 Task: Review a repository's "Traffic Insights" to analyze visitor data.
Action: Mouse moved to (769, 55)
Screenshot: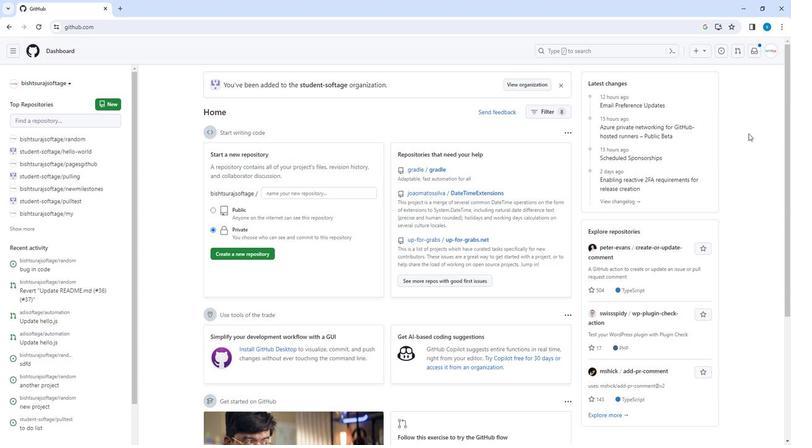 
Action: Mouse pressed left at (769, 55)
Screenshot: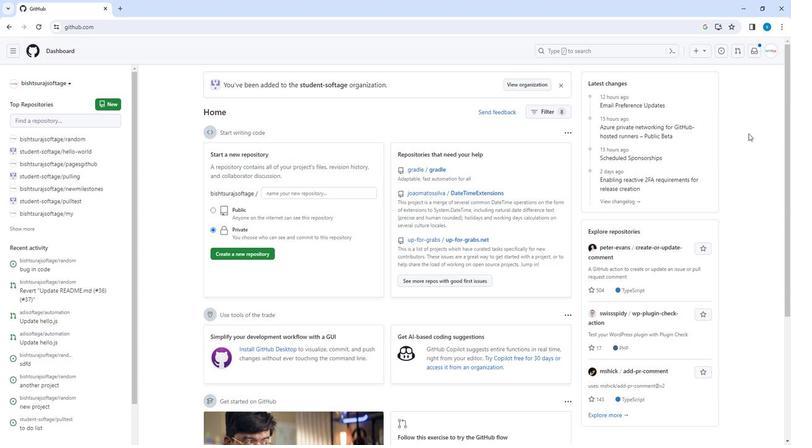 
Action: Mouse moved to (712, 127)
Screenshot: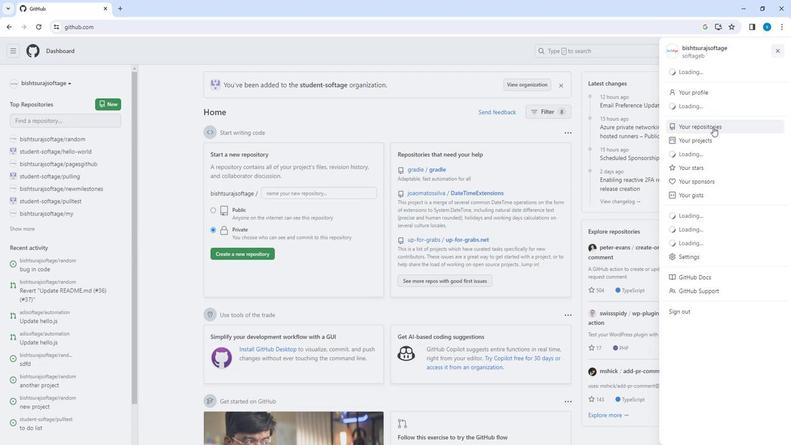 
Action: Mouse pressed left at (712, 127)
Screenshot: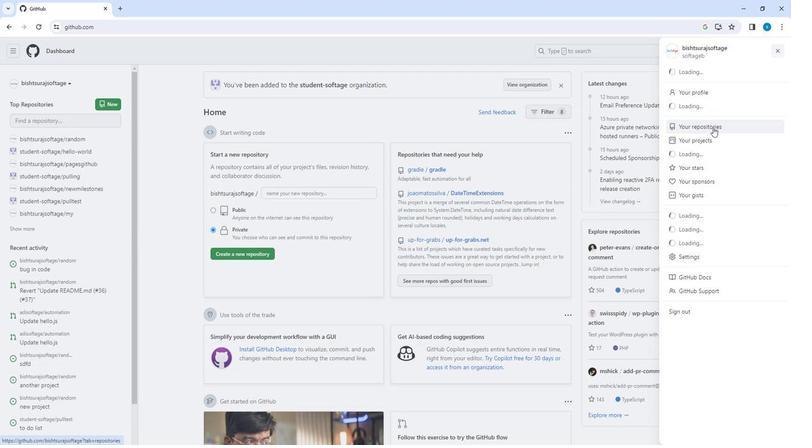 
Action: Mouse moved to (501, 295)
Screenshot: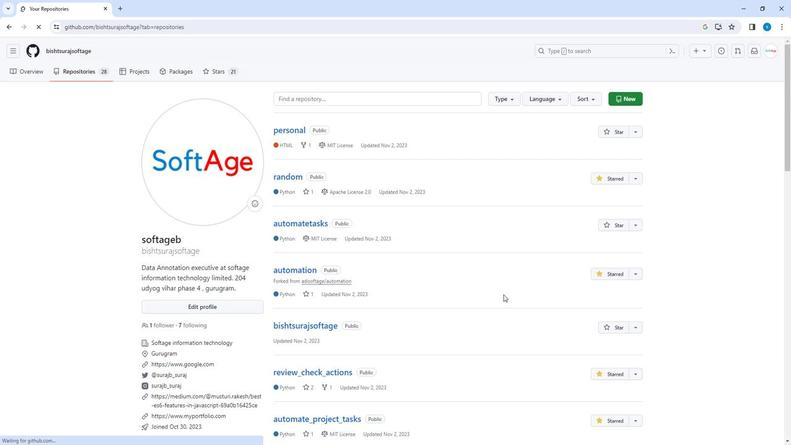 
Action: Mouse scrolled (501, 295) with delta (0, 0)
Screenshot: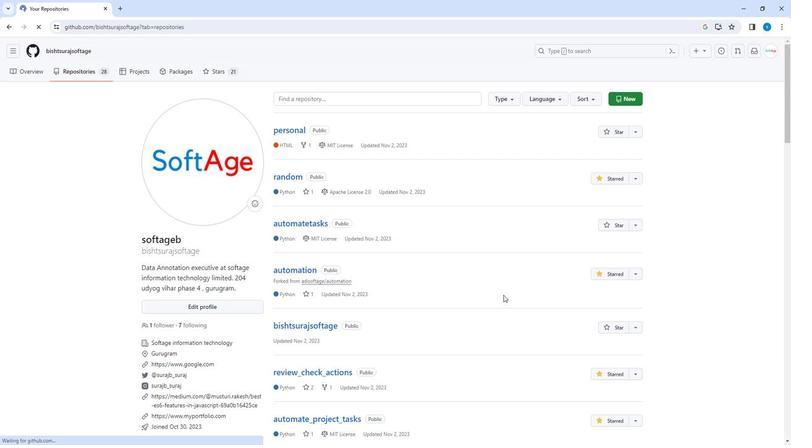 
Action: Mouse scrolled (501, 295) with delta (0, 0)
Screenshot: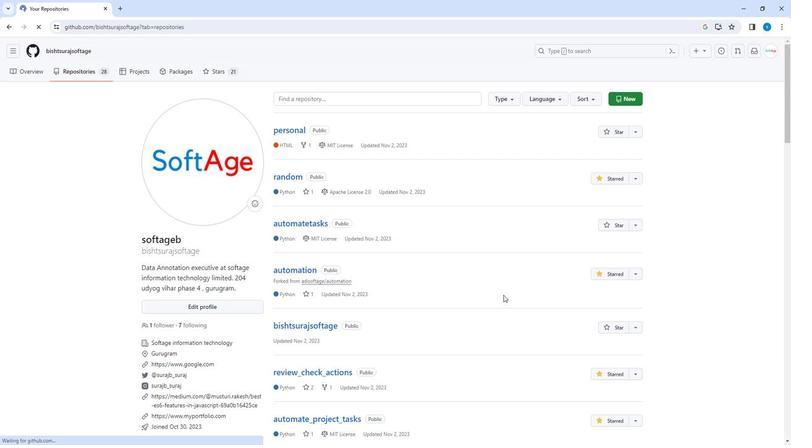 
Action: Mouse scrolled (501, 295) with delta (0, 0)
Screenshot: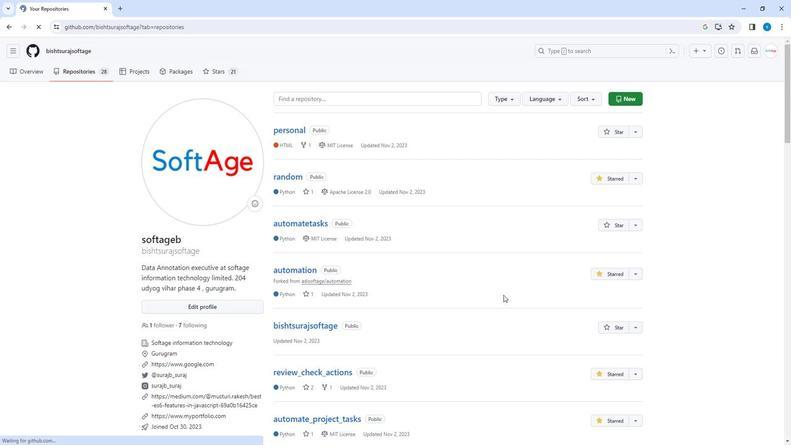 
Action: Mouse scrolled (501, 295) with delta (0, 0)
Screenshot: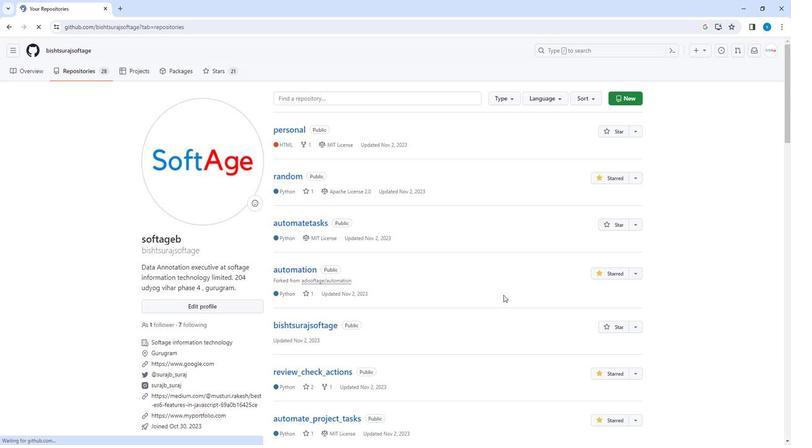 
Action: Mouse scrolled (501, 295) with delta (0, 0)
Screenshot: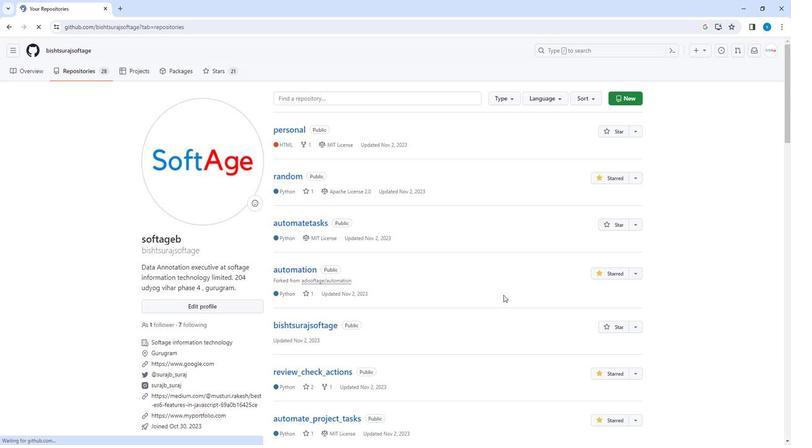 
Action: Mouse scrolled (501, 295) with delta (0, 0)
Screenshot: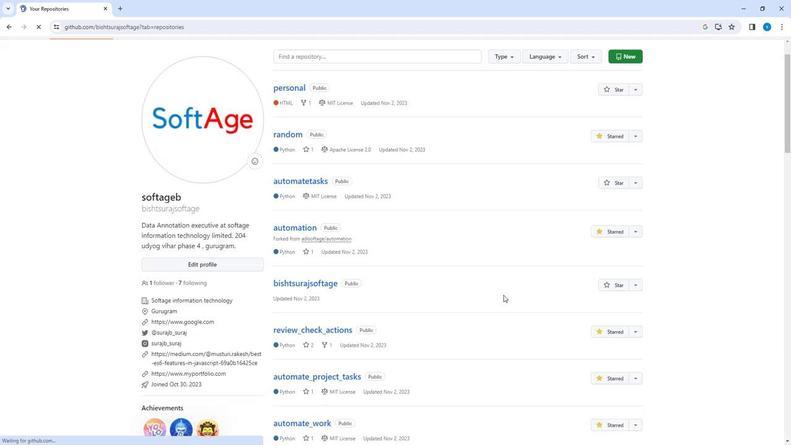 
Action: Mouse moved to (501, 296)
Screenshot: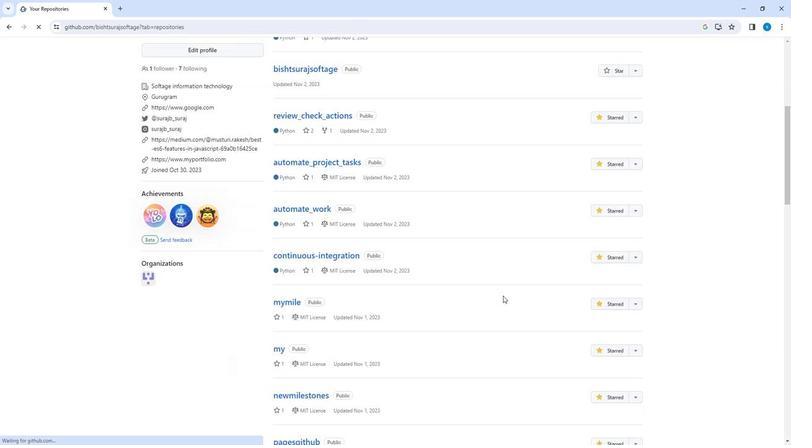 
Action: Mouse scrolled (501, 296) with delta (0, 0)
Screenshot: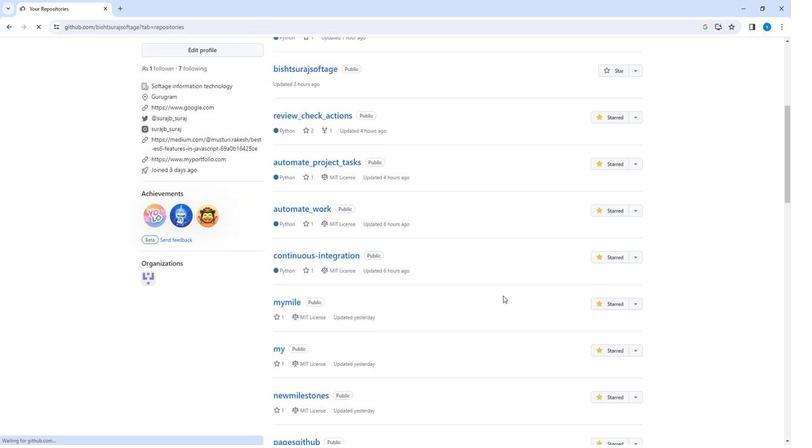 
Action: Mouse scrolled (501, 296) with delta (0, 0)
Screenshot: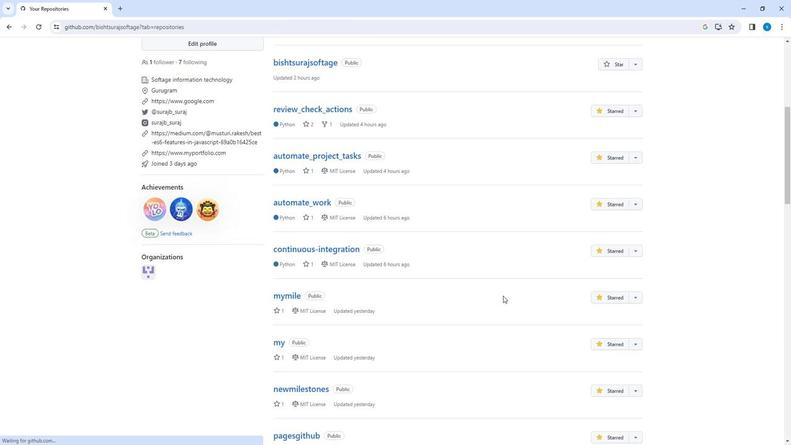 
Action: Mouse scrolled (501, 296) with delta (0, 0)
Screenshot: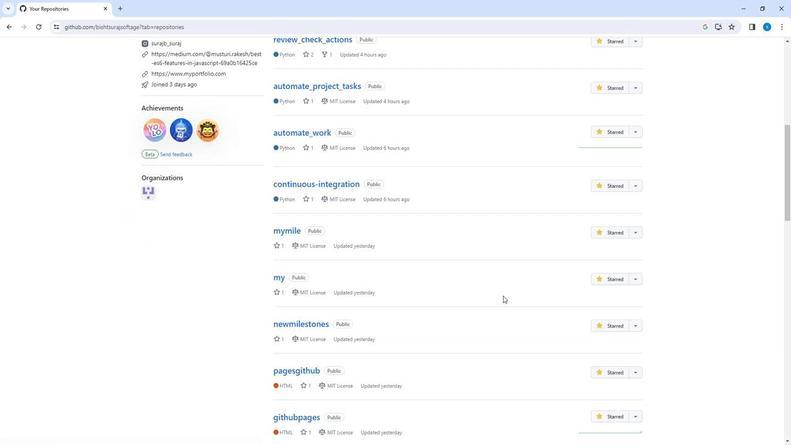 
Action: Mouse scrolled (501, 296) with delta (0, 0)
Screenshot: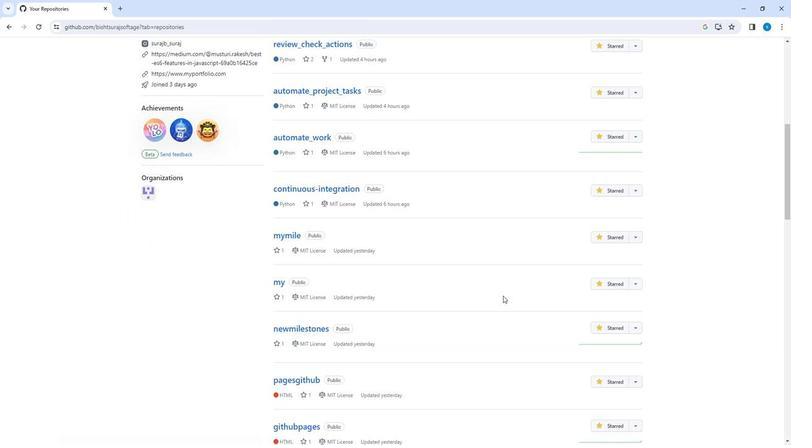 
Action: Mouse scrolled (501, 296) with delta (0, 0)
Screenshot: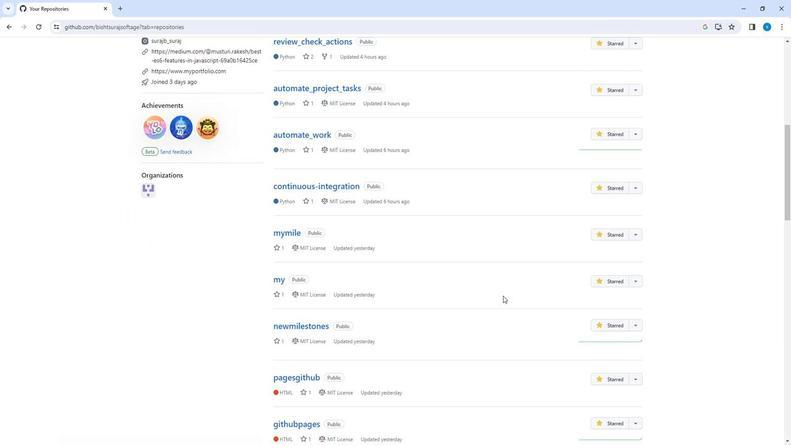
Action: Mouse scrolled (501, 296) with delta (0, 0)
Screenshot: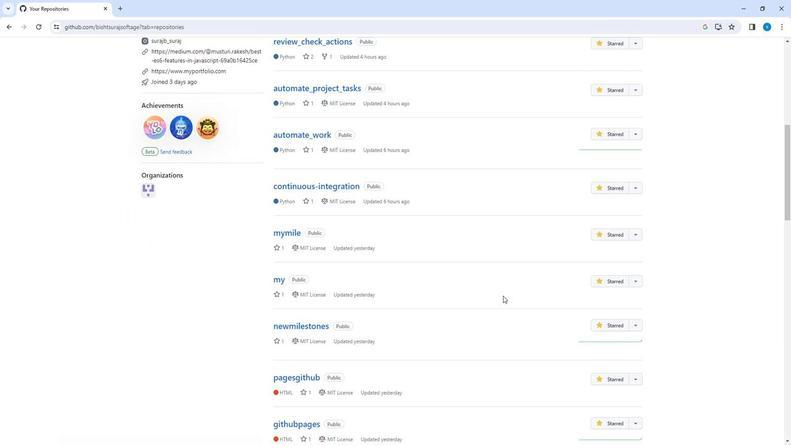 
Action: Mouse scrolled (501, 296) with delta (0, 0)
Screenshot: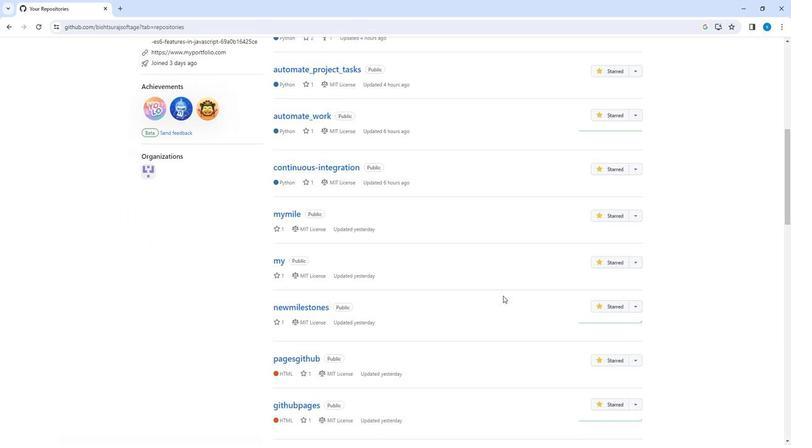
Action: Mouse scrolled (501, 296) with delta (0, 0)
Screenshot: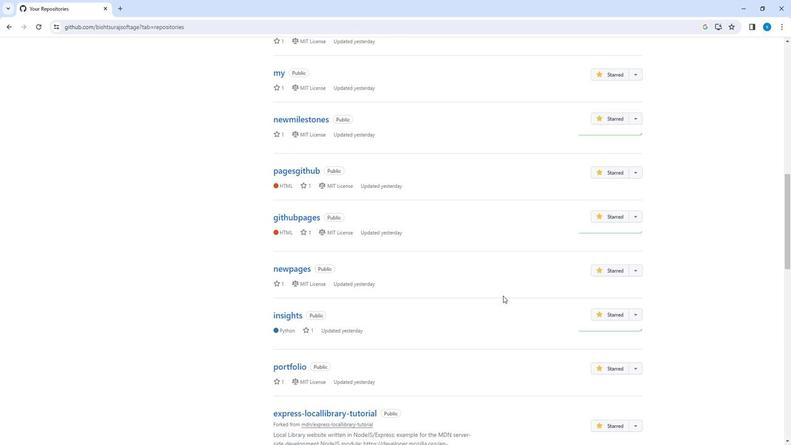 
Action: Mouse scrolled (501, 296) with delta (0, 0)
Screenshot: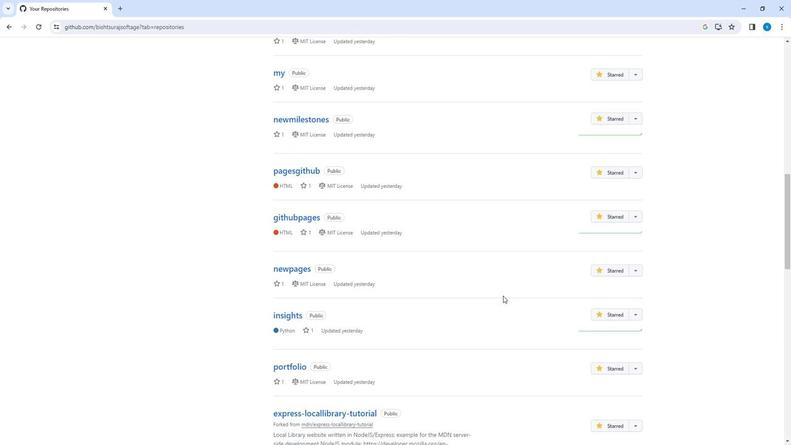 
Action: Mouse scrolled (501, 296) with delta (0, 0)
Screenshot: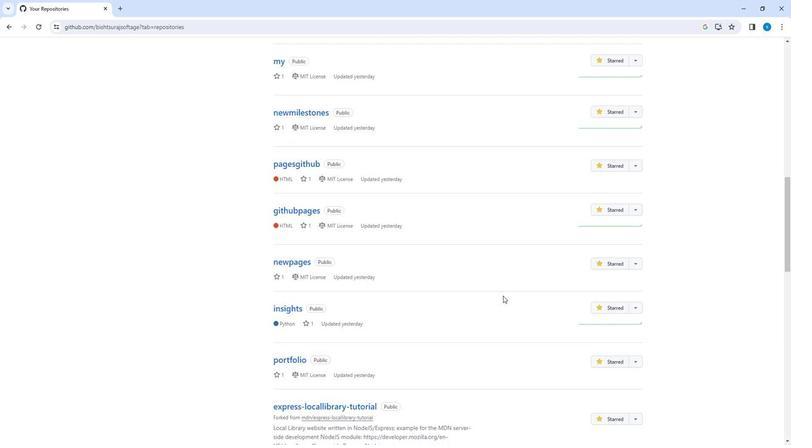 
Action: Mouse moved to (316, 320)
Screenshot: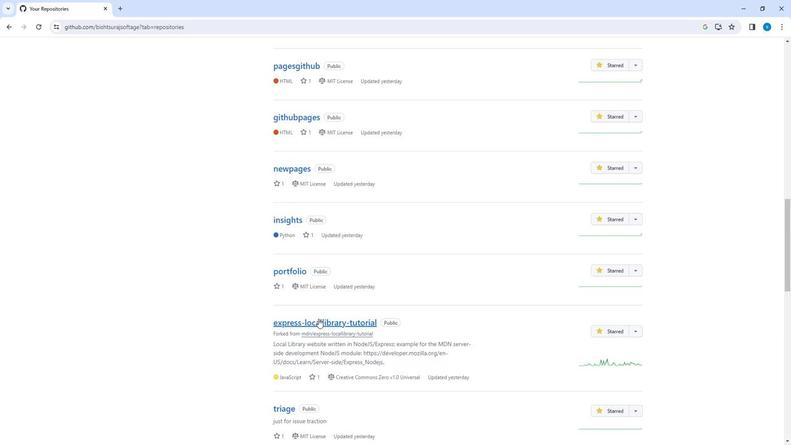 
Action: Mouse pressed left at (316, 320)
Screenshot: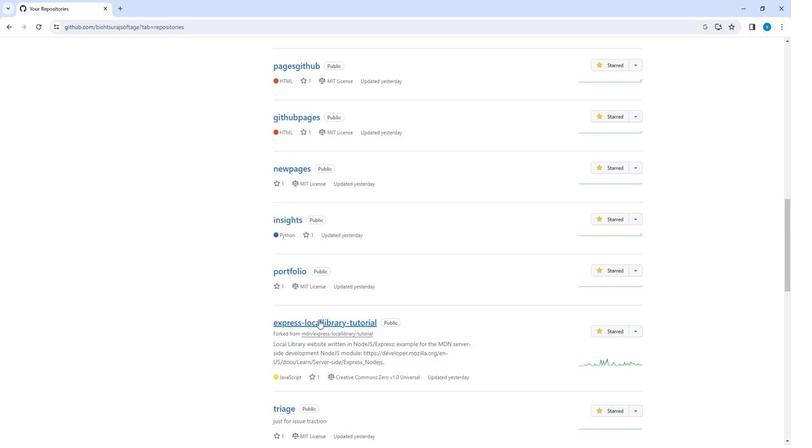 
Action: Mouse moved to (306, 75)
Screenshot: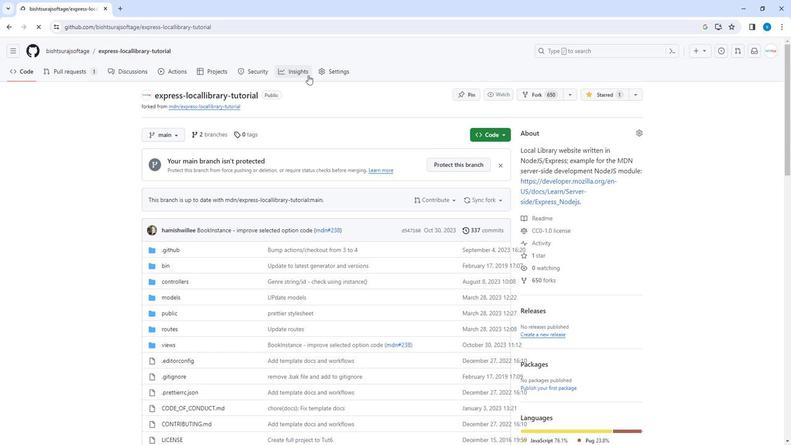 
Action: Mouse pressed left at (306, 75)
Screenshot: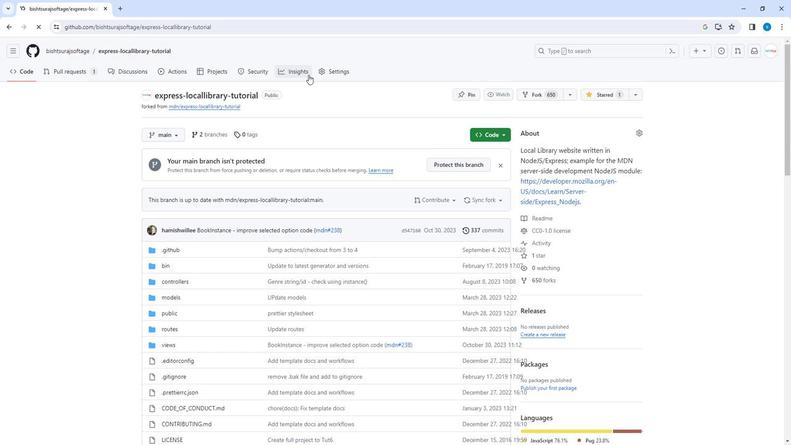 
Action: Mouse moved to (208, 148)
Screenshot: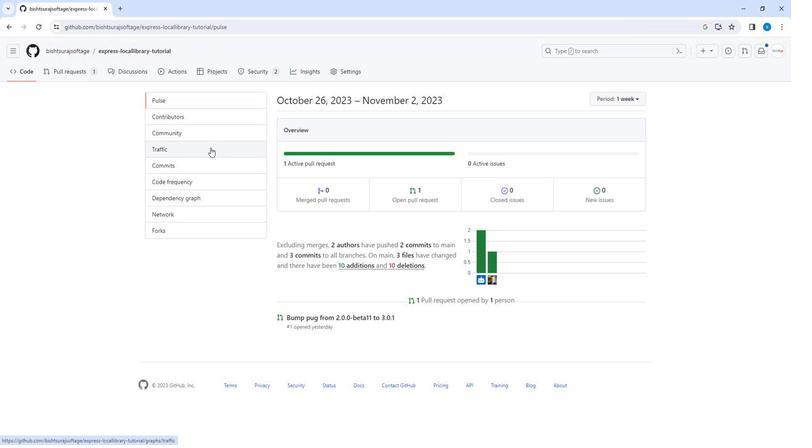 
Action: Mouse pressed left at (208, 148)
Screenshot: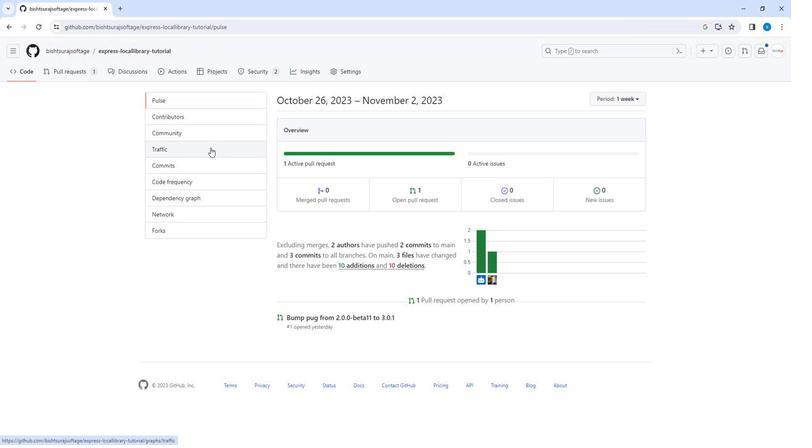 
Action: Mouse moved to (513, 220)
Screenshot: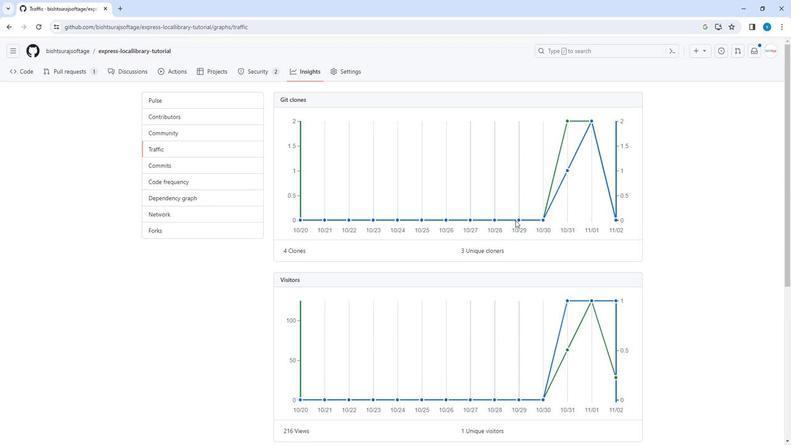 
Action: Mouse scrolled (513, 220) with delta (0, 0)
Screenshot: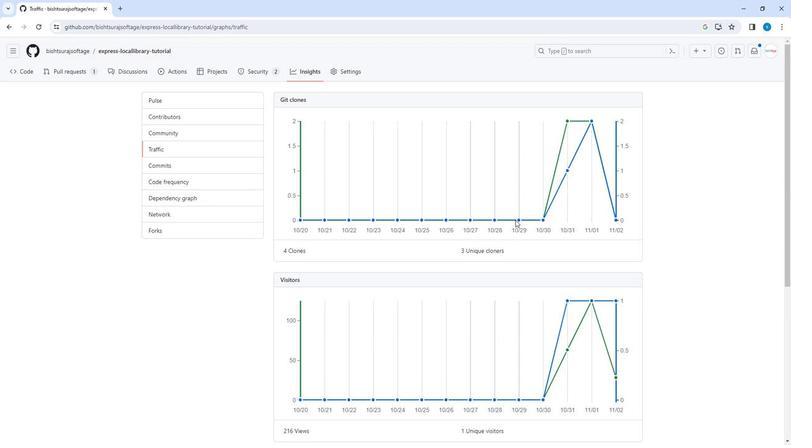 
Action: Mouse scrolled (513, 220) with delta (0, 0)
Screenshot: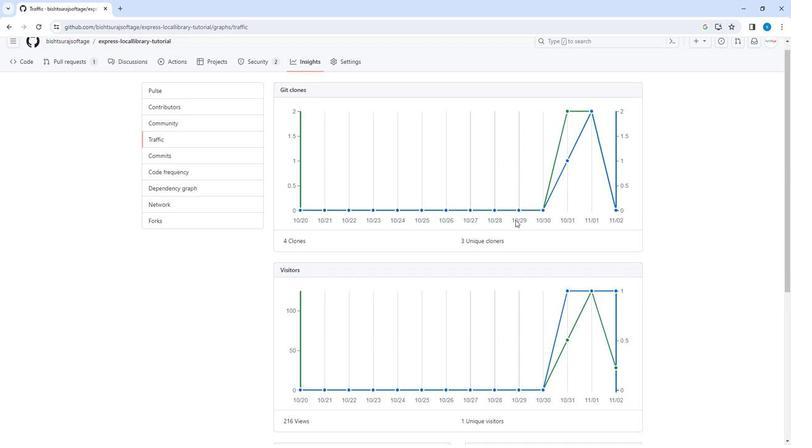 
Action: Mouse scrolled (513, 220) with delta (0, 0)
Screenshot: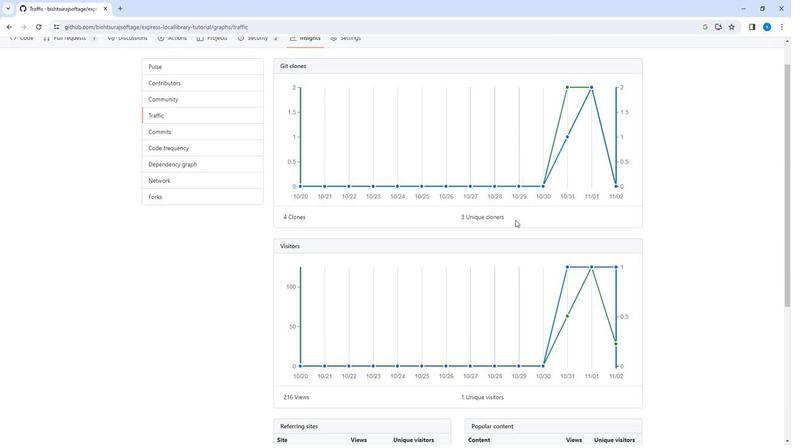 
Action: Mouse scrolled (513, 220) with delta (0, 0)
Screenshot: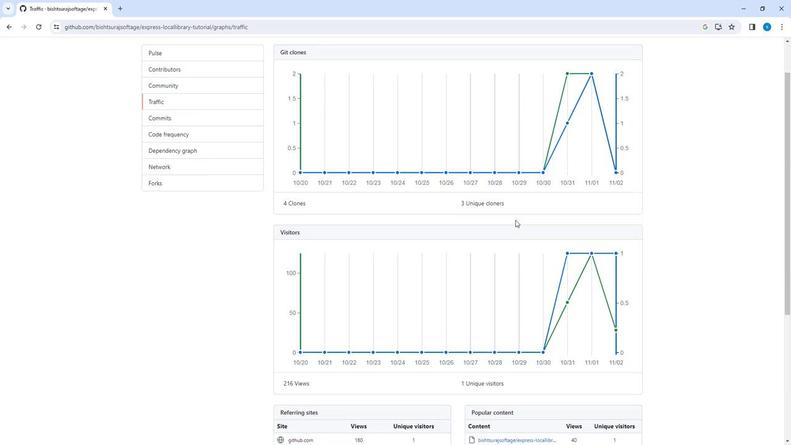 
Action: Mouse scrolled (513, 220) with delta (0, 0)
Screenshot: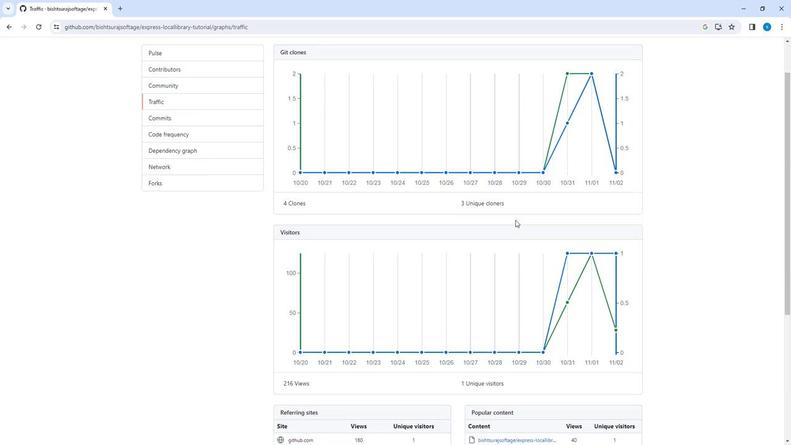 
Action: Mouse moved to (513, 222)
Screenshot: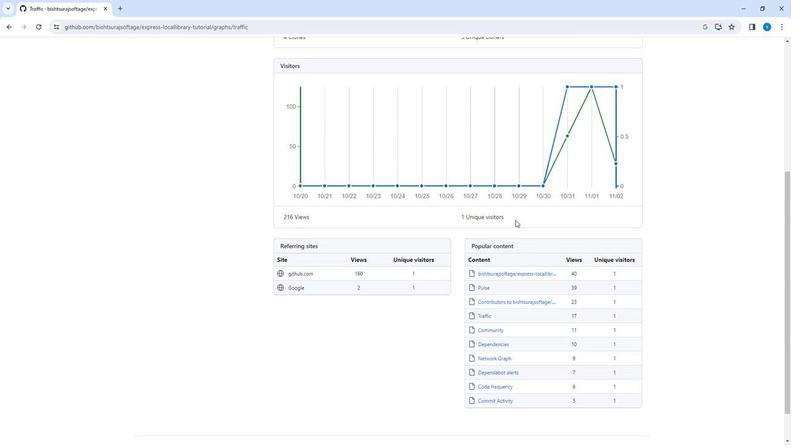
Action: Mouse scrolled (513, 222) with delta (0, 0)
Screenshot: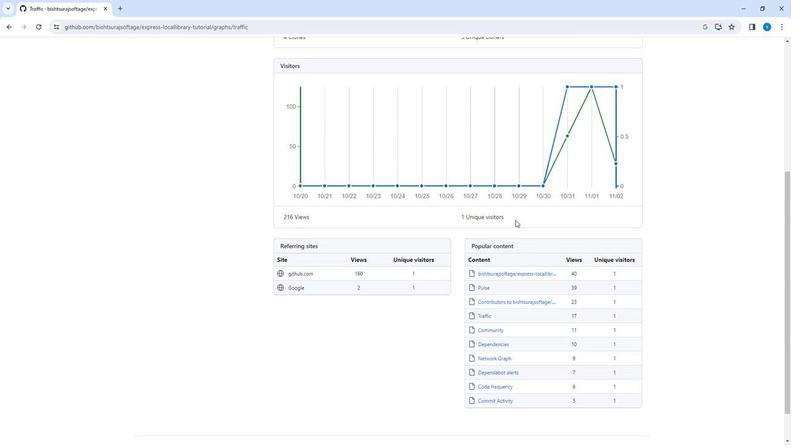 
Action: Mouse moved to (357, 257)
Screenshot: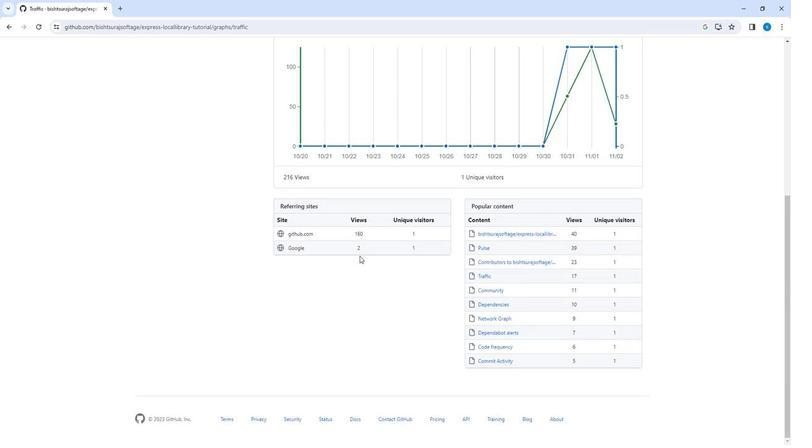 
Action: Mouse scrolled (357, 257) with delta (0, 0)
Screenshot: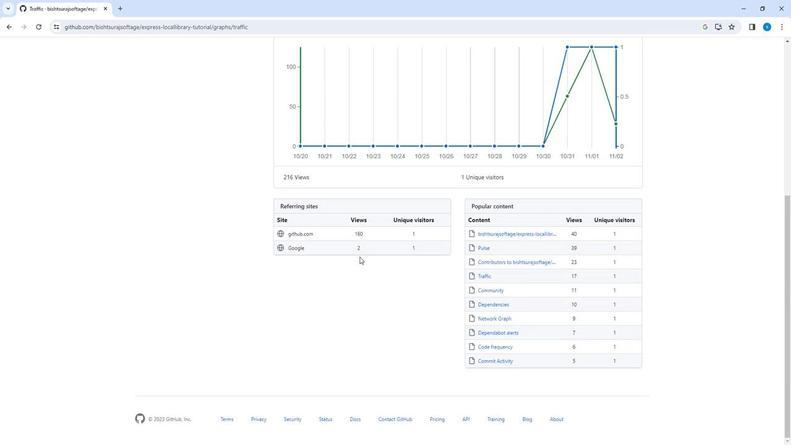 
Action: Mouse scrolled (357, 257) with delta (0, 0)
Screenshot: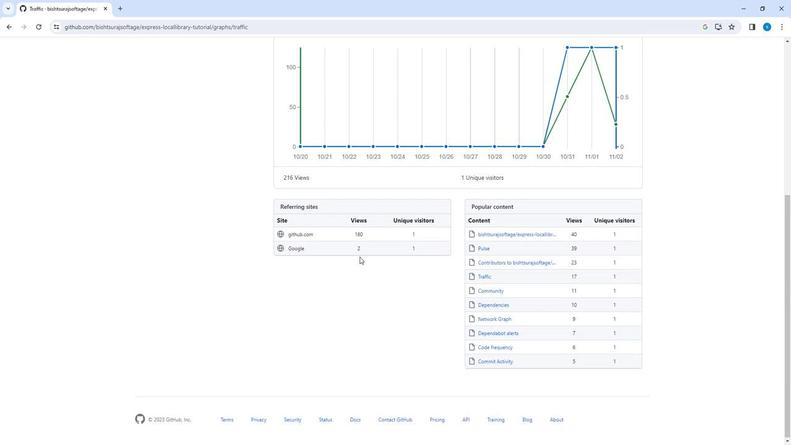 
Action: Mouse scrolled (357, 257) with delta (0, 0)
Screenshot: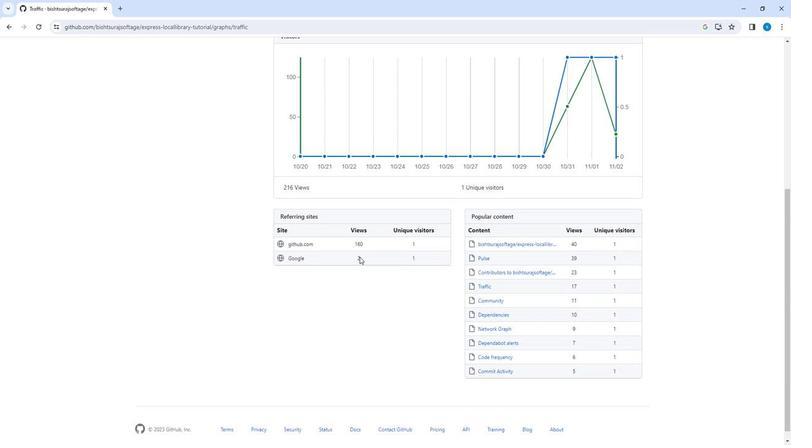 
Action: Mouse moved to (582, 254)
Screenshot: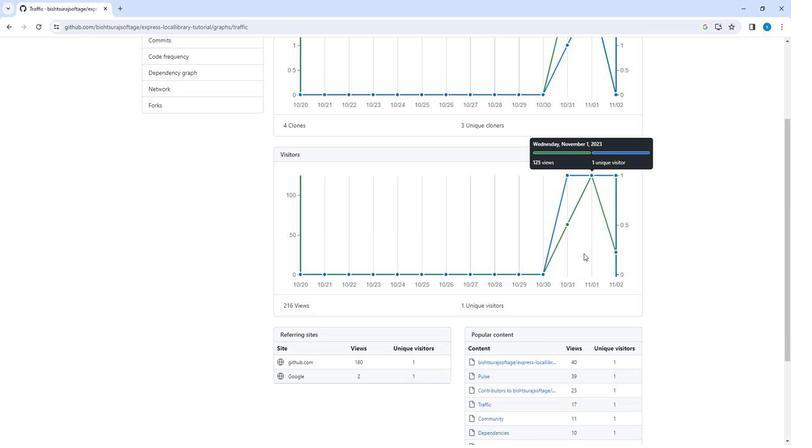 
Action: Mouse scrolled (582, 254) with delta (0, 0)
Screenshot: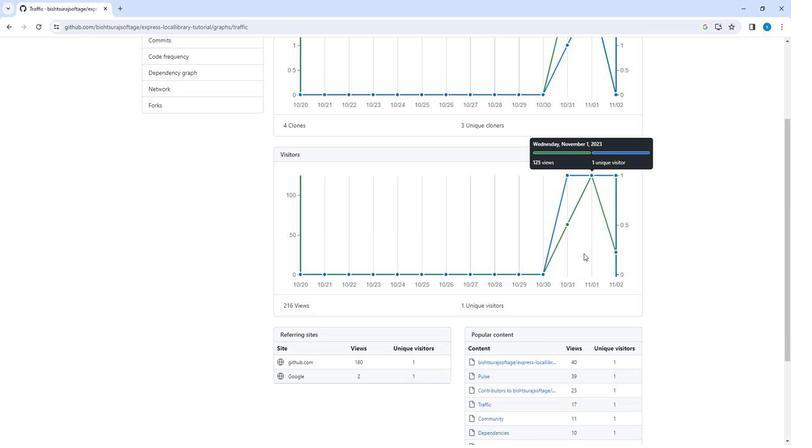 
Action: Mouse scrolled (582, 254) with delta (0, 0)
Screenshot: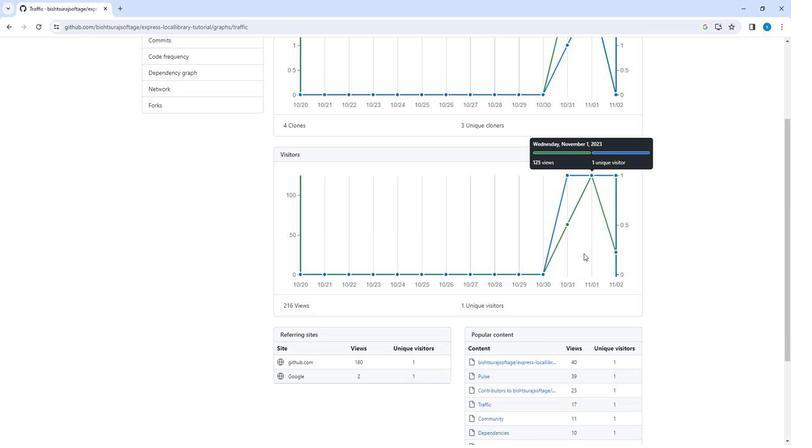 
Action: Mouse scrolled (582, 254) with delta (0, 0)
Screenshot: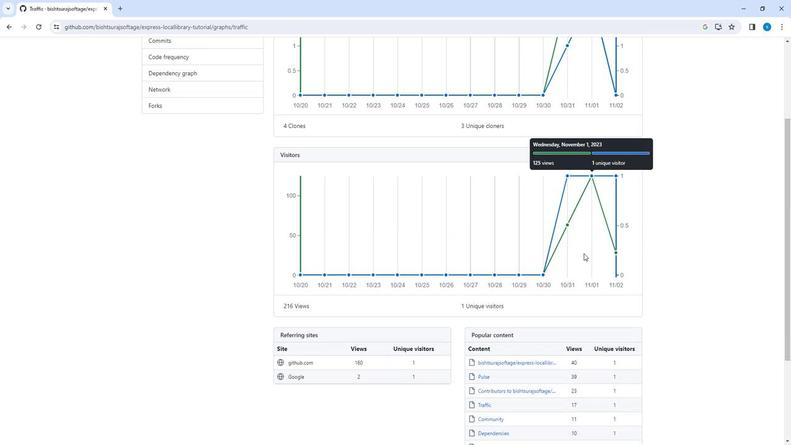 
Action: Mouse scrolled (582, 254) with delta (0, 0)
Screenshot: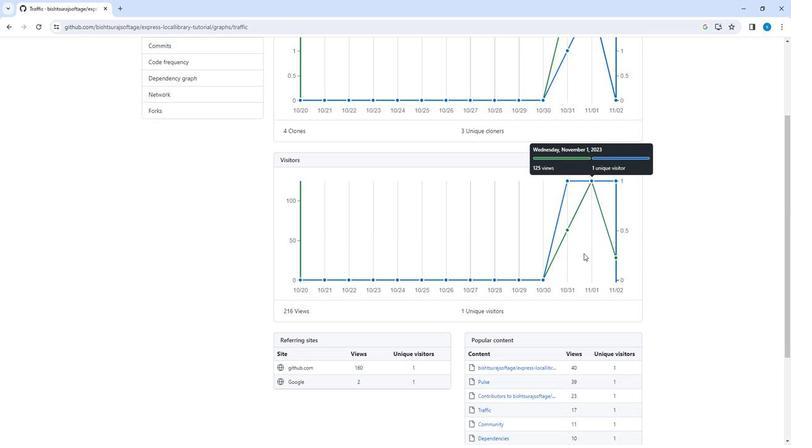 
Action: Mouse scrolled (582, 254) with delta (0, 0)
Screenshot: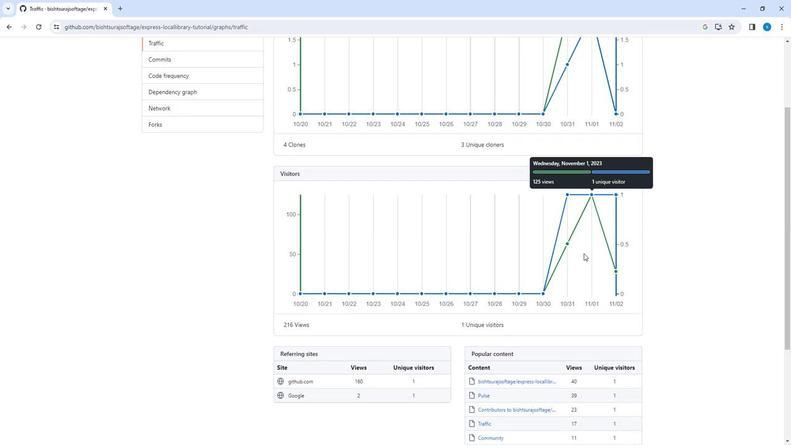 
Action: Mouse moved to (571, 231)
Screenshot: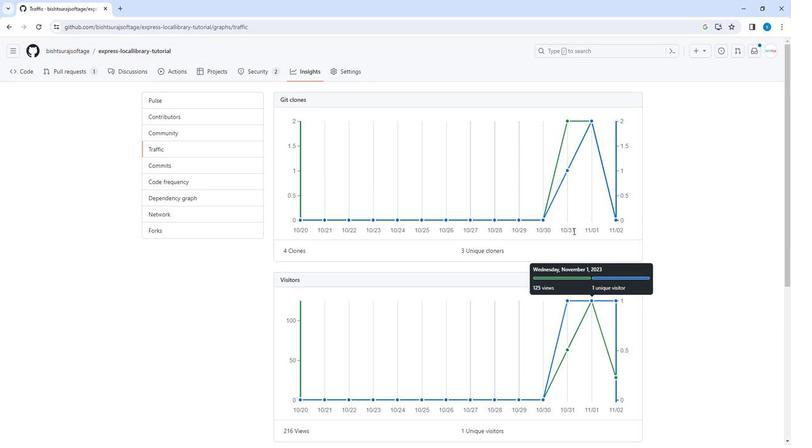 
Action: Mouse scrolled (571, 231) with delta (0, 0)
Screenshot: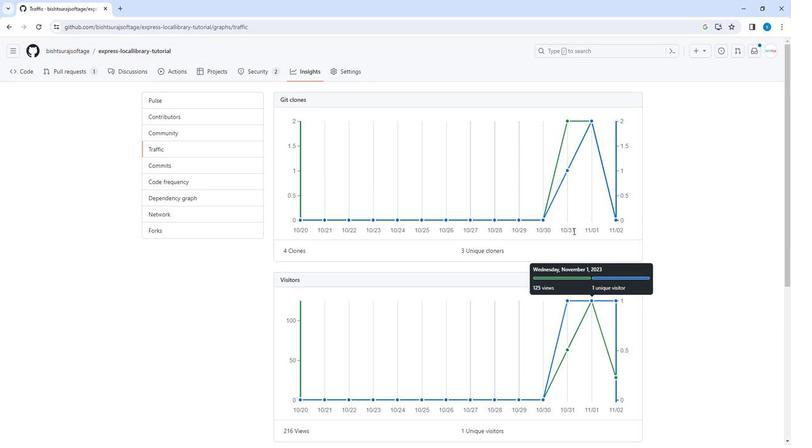 
Action: Mouse moved to (571, 230)
Screenshot: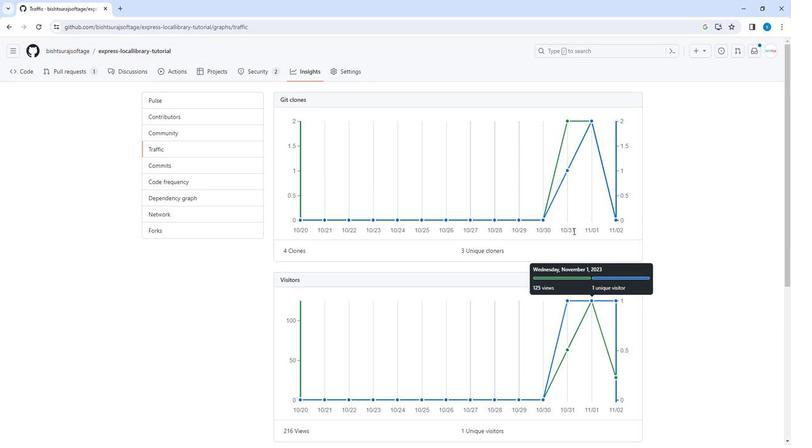 
Action: Mouse scrolled (571, 231) with delta (0, 0)
Screenshot: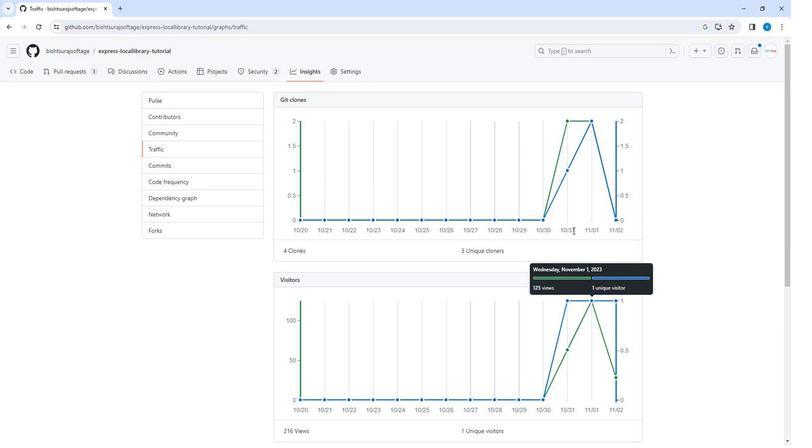 
Action: Mouse scrolled (571, 231) with delta (0, 0)
Screenshot: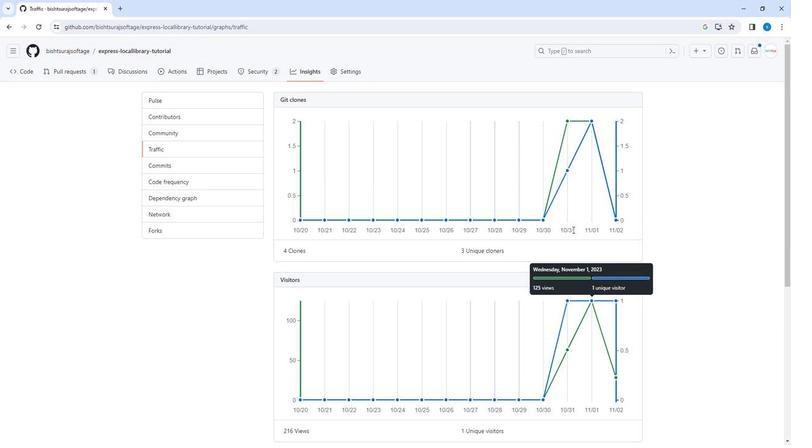 
Action: Mouse scrolled (571, 231) with delta (0, 0)
Screenshot: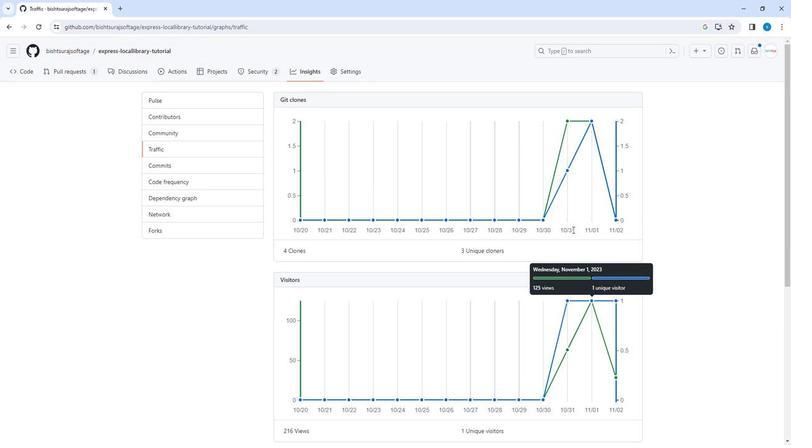 
Action: Mouse moved to (418, 203)
Screenshot: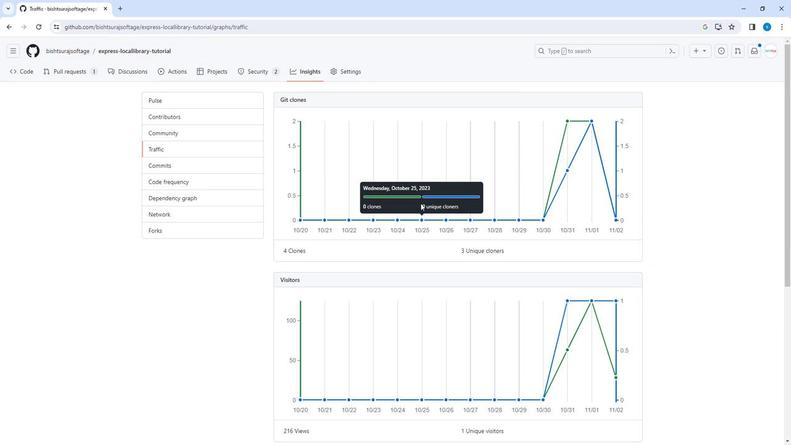 
